 Task: Add an event with the title Casual Team Building Challenge, date '2024/05/14', time 7:00 AM to 9:00 AM, logged in from the account softage.10@softage.netand send the event invitation to softage.7@softage.net and softage.8@softage.net. Set a reminder for the event 12 hour before
Action: Mouse moved to (69, 108)
Screenshot: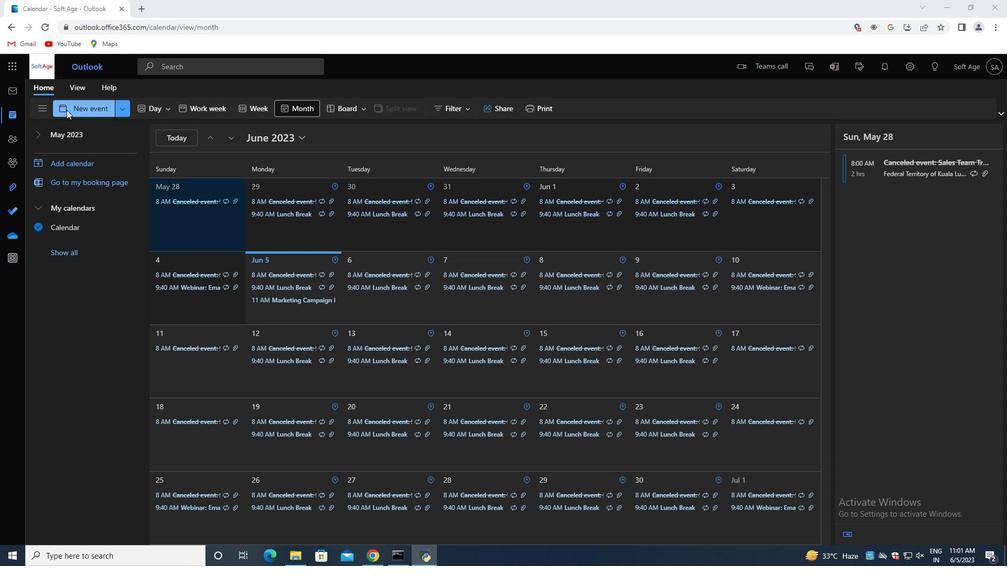 
Action: Mouse pressed left at (69, 108)
Screenshot: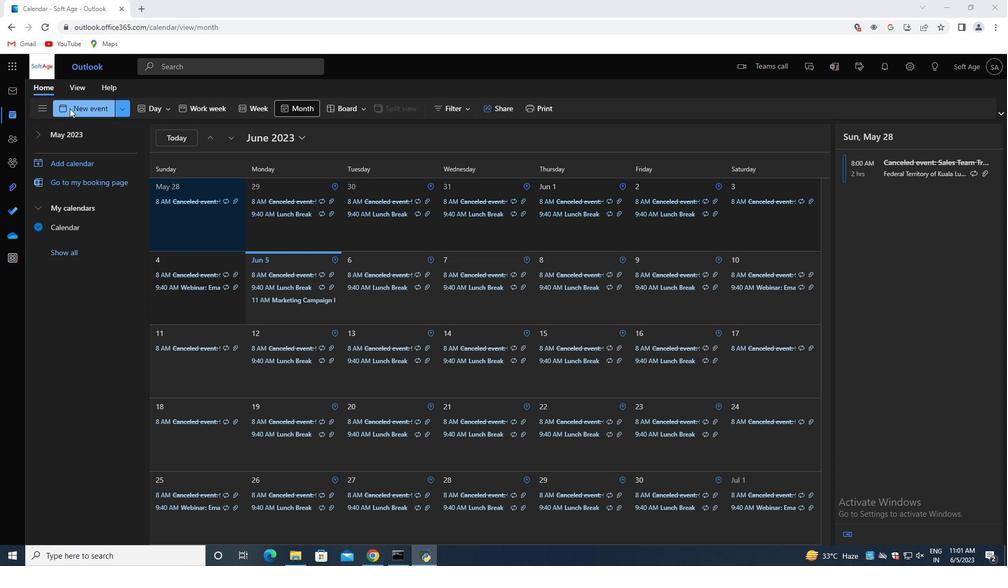 
Action: Mouse moved to (284, 169)
Screenshot: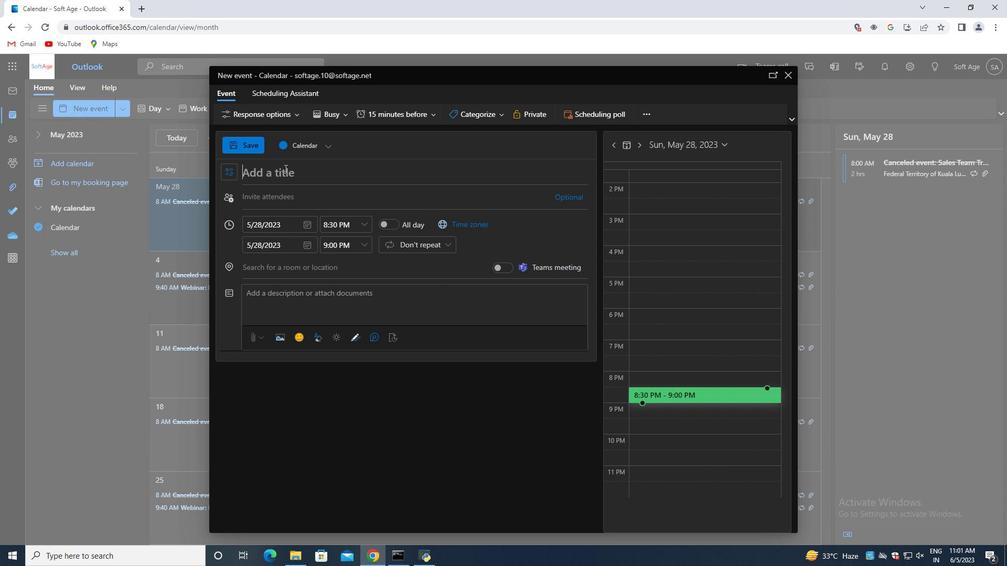 
Action: Mouse pressed left at (284, 169)
Screenshot: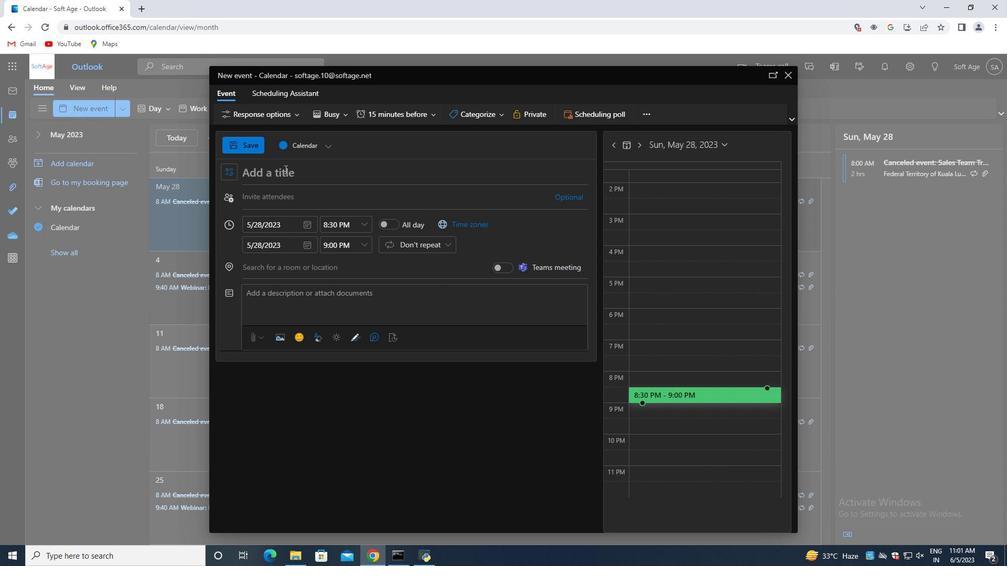 
Action: Key pressed <Key.shift>Casual<Key.space><Key.shift>Team<Key.space><Key.shift><Key.shift>Building<Key.space><Key.shift>Cgh<Key.backspace><Key.backspace>hallenge
Screenshot: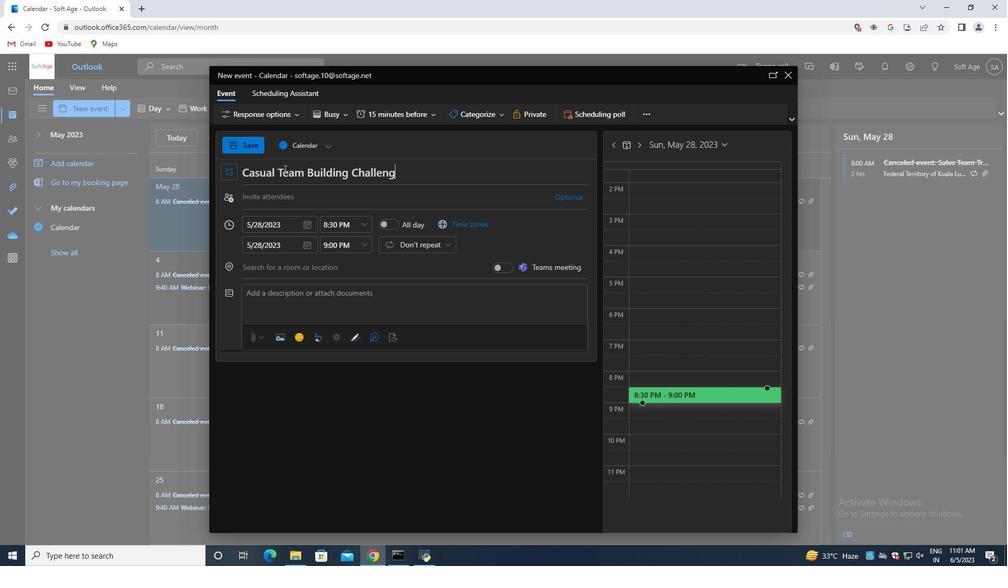 
Action: Mouse moved to (308, 226)
Screenshot: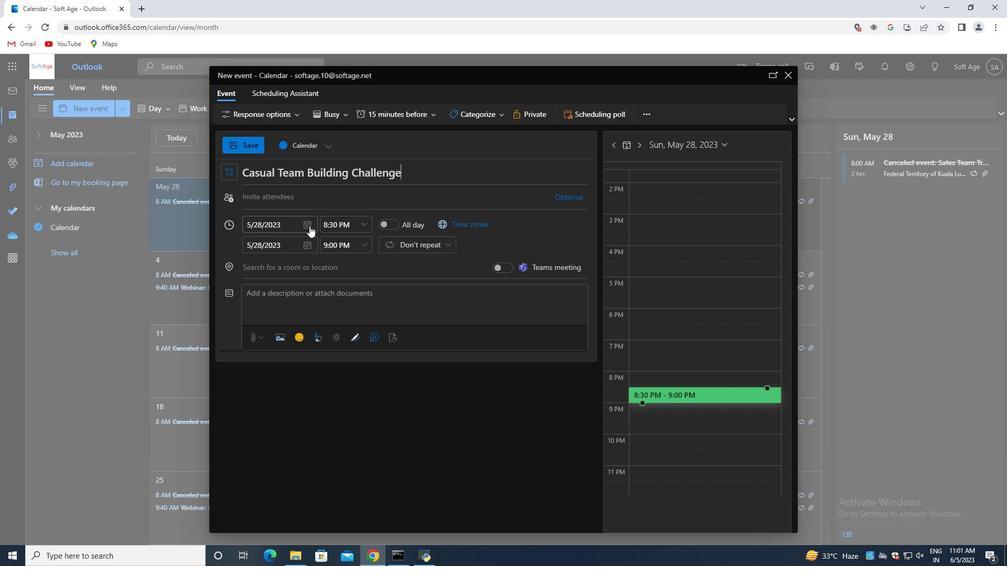 
Action: Mouse pressed left at (308, 226)
Screenshot: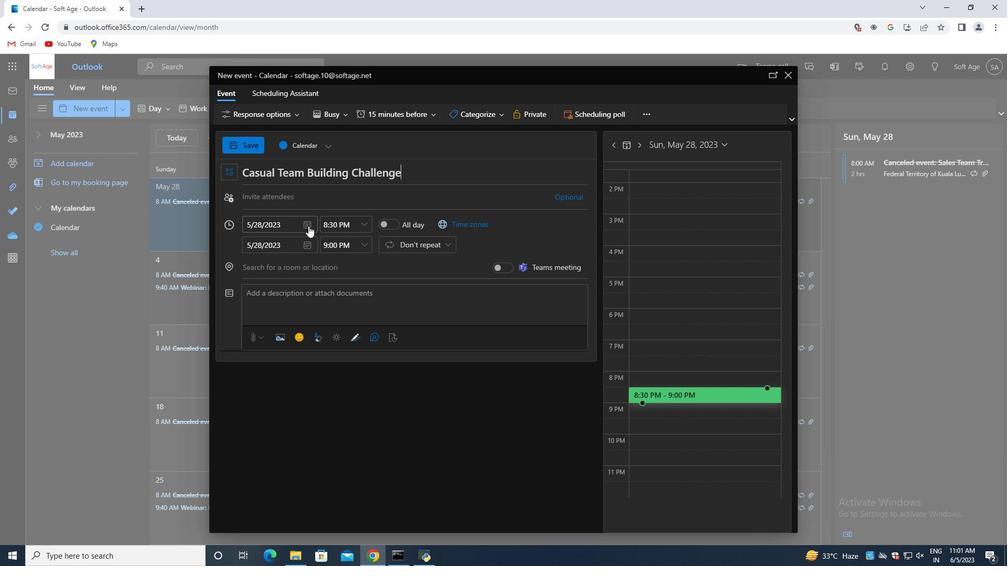 
Action: Mouse moved to (341, 250)
Screenshot: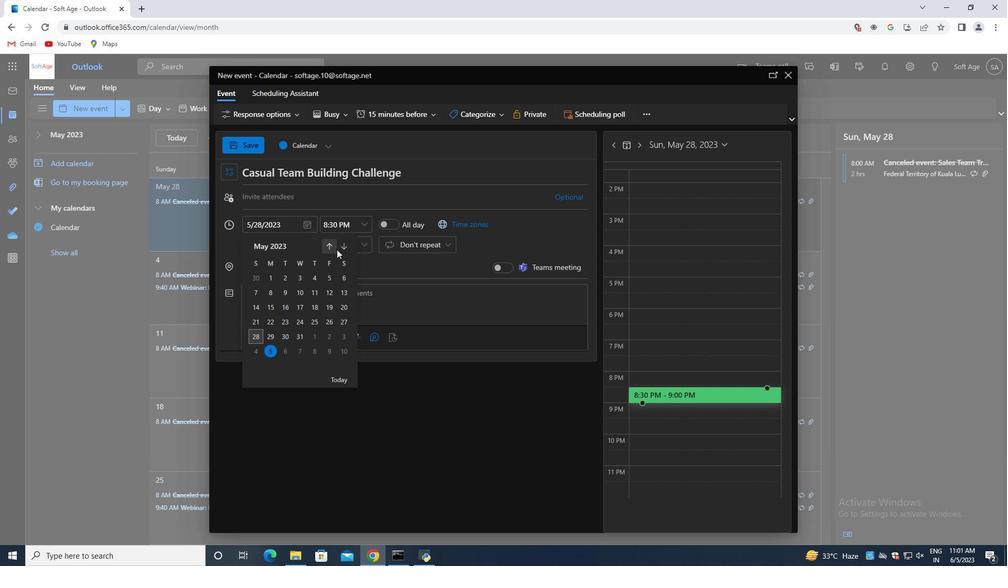 
Action: Mouse pressed left at (341, 250)
Screenshot: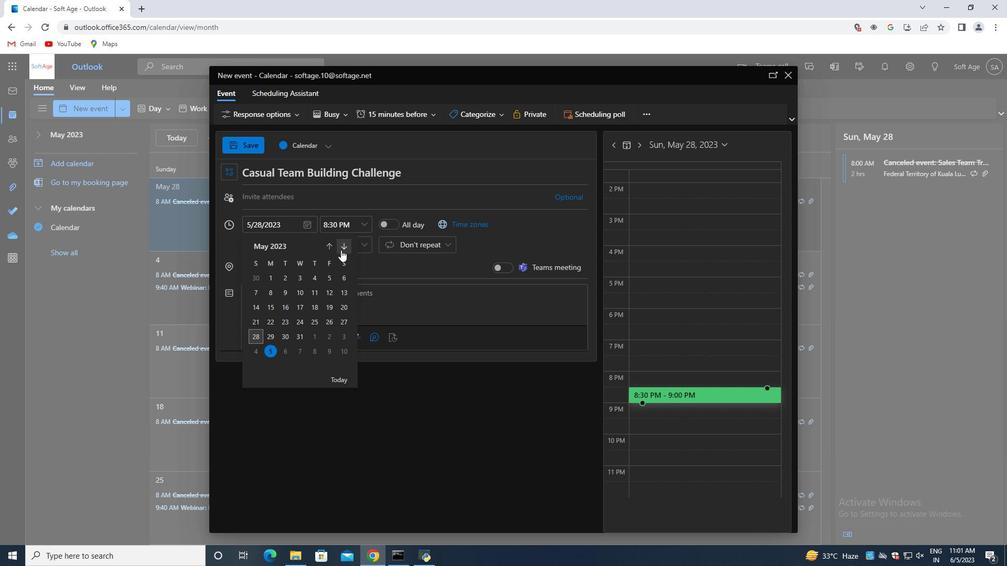 
Action: Mouse pressed left at (341, 250)
Screenshot: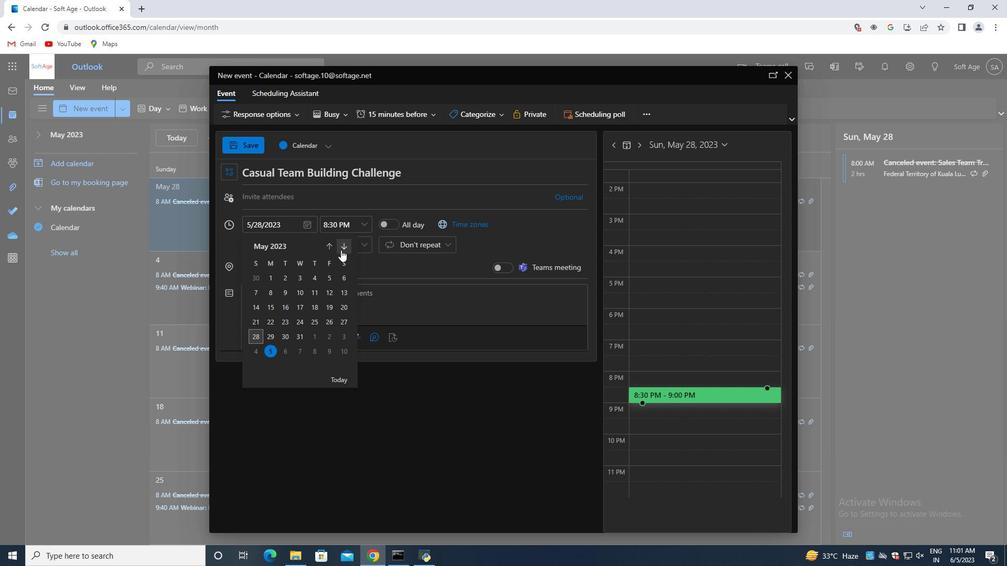 
Action: Mouse pressed left at (341, 250)
Screenshot: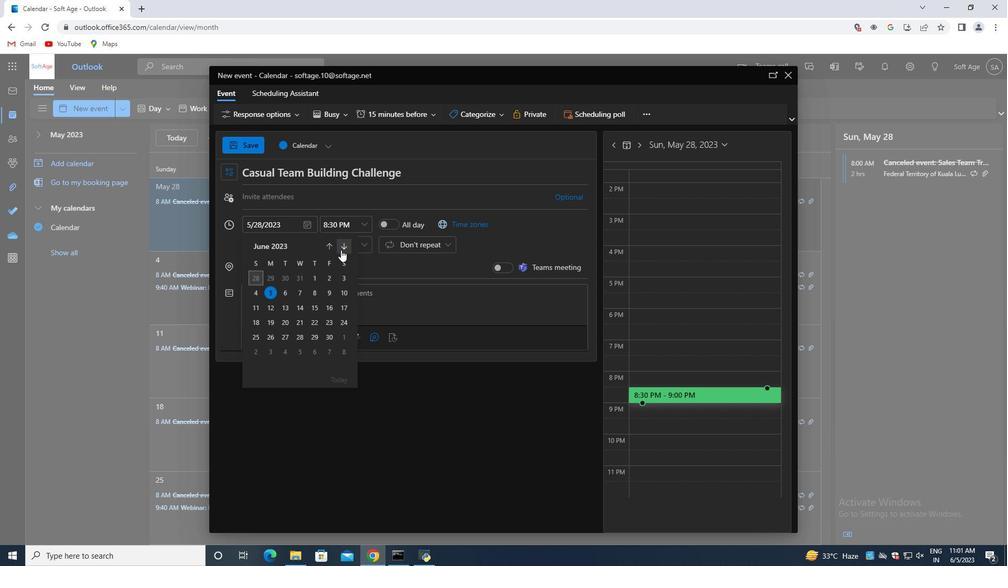 
Action: Mouse pressed left at (341, 250)
Screenshot: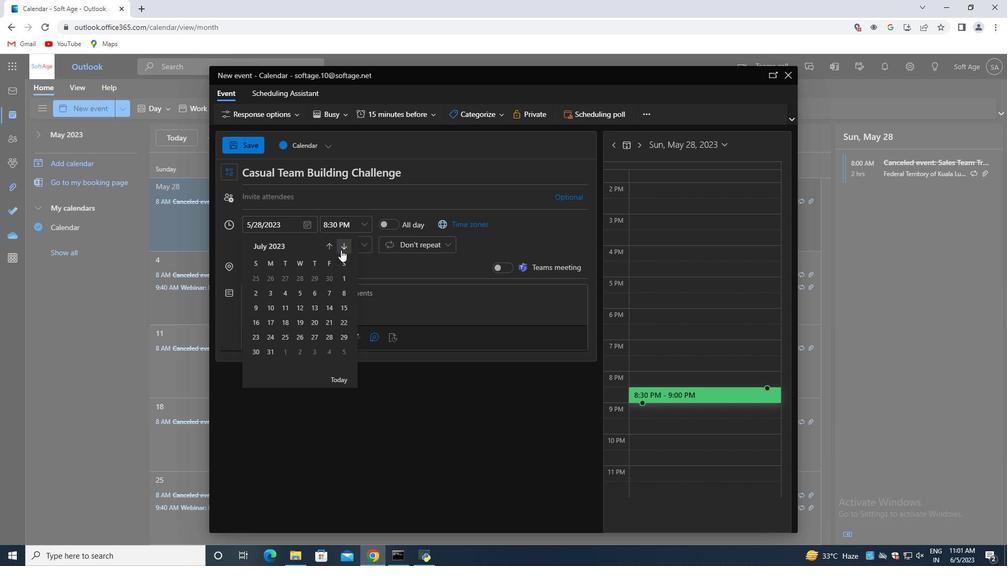 
Action: Mouse pressed left at (341, 250)
Screenshot: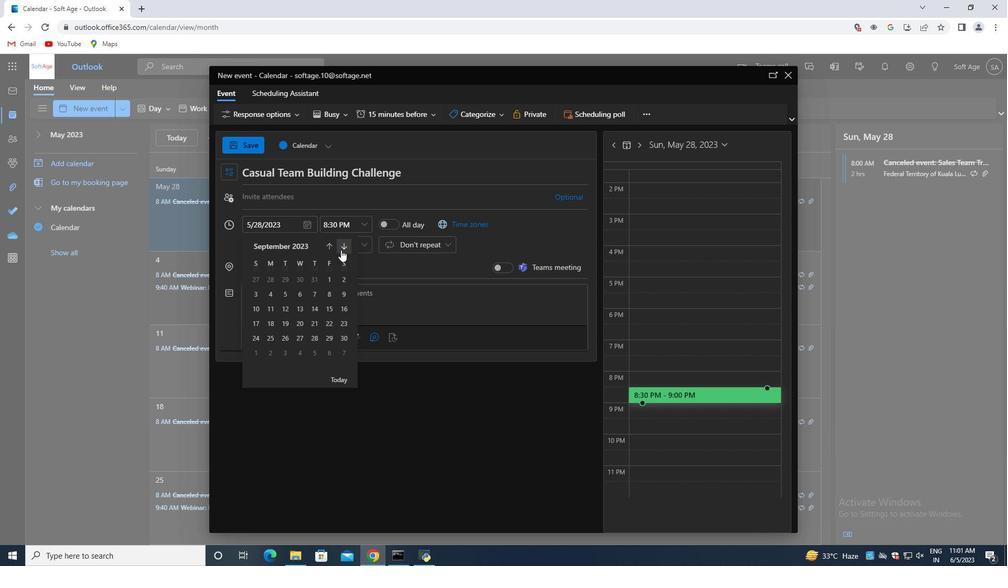 
Action: Mouse pressed left at (341, 250)
Screenshot: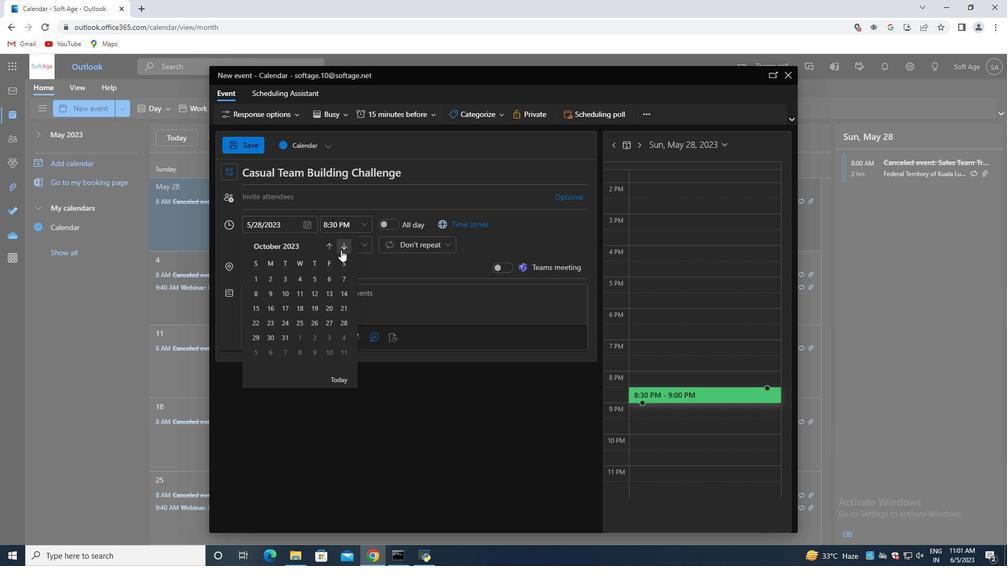 
Action: Mouse pressed left at (341, 250)
Screenshot: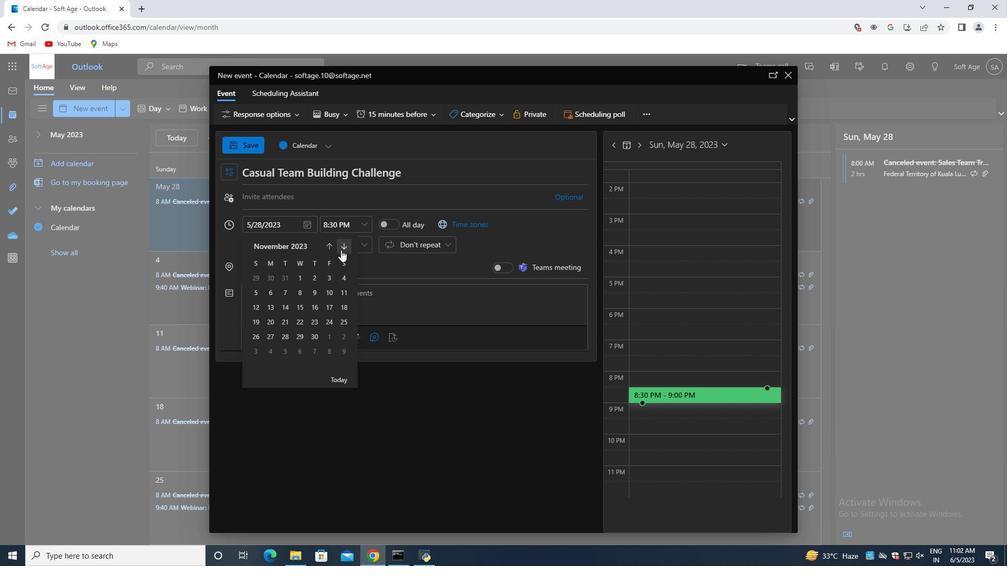 
Action: Mouse pressed left at (341, 250)
Screenshot: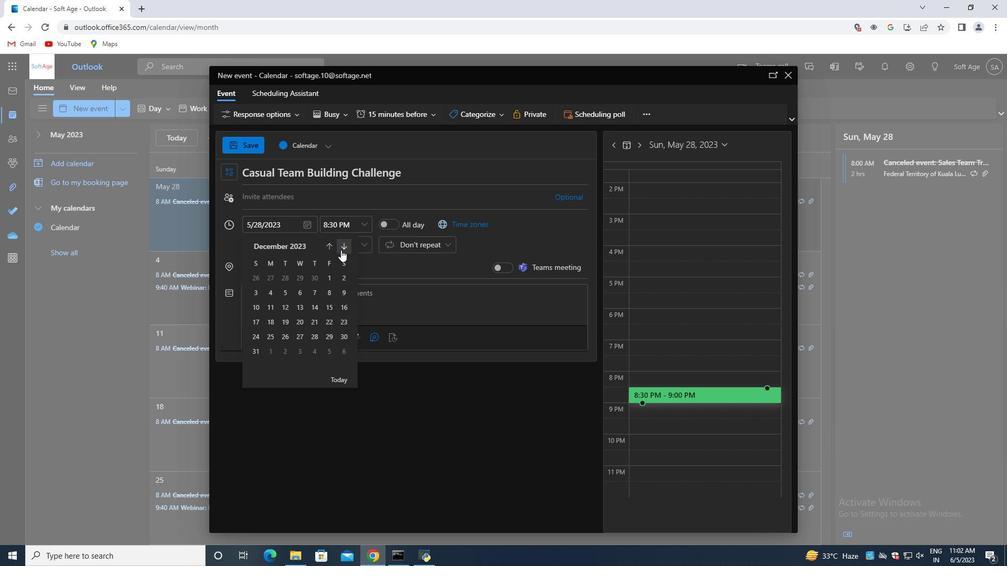 
Action: Mouse pressed left at (341, 250)
Screenshot: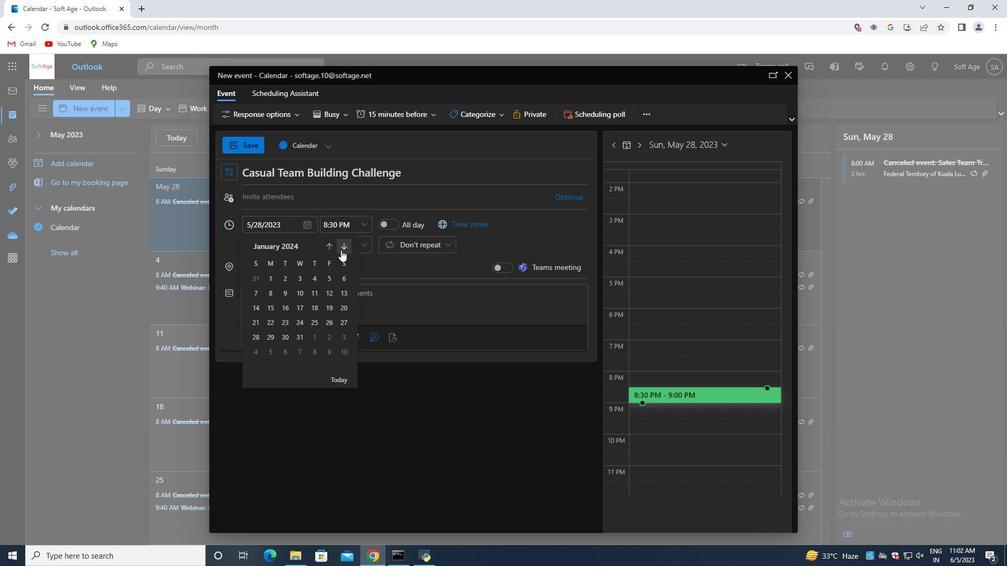 
Action: Mouse pressed left at (341, 250)
Screenshot: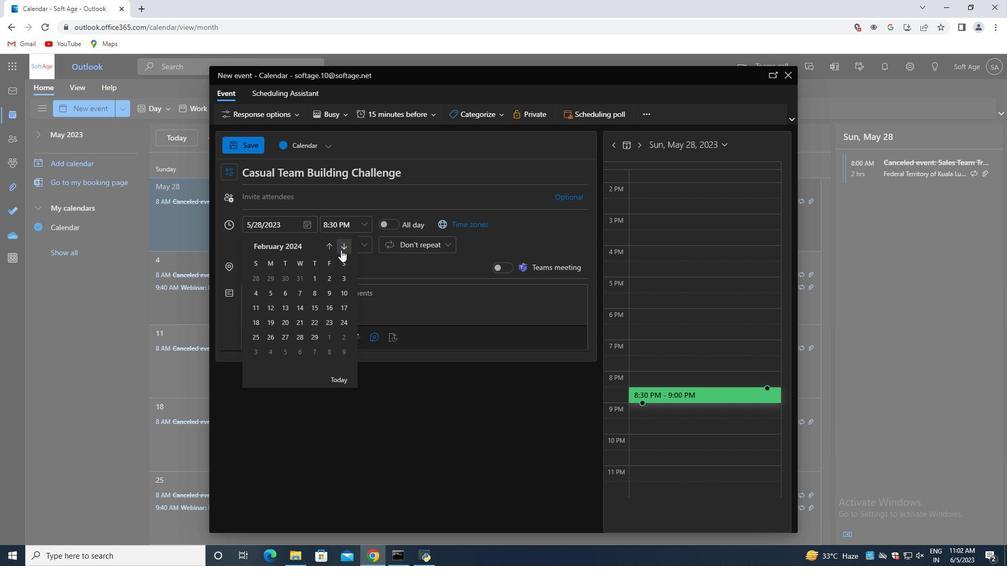 
Action: Mouse pressed left at (341, 250)
Screenshot: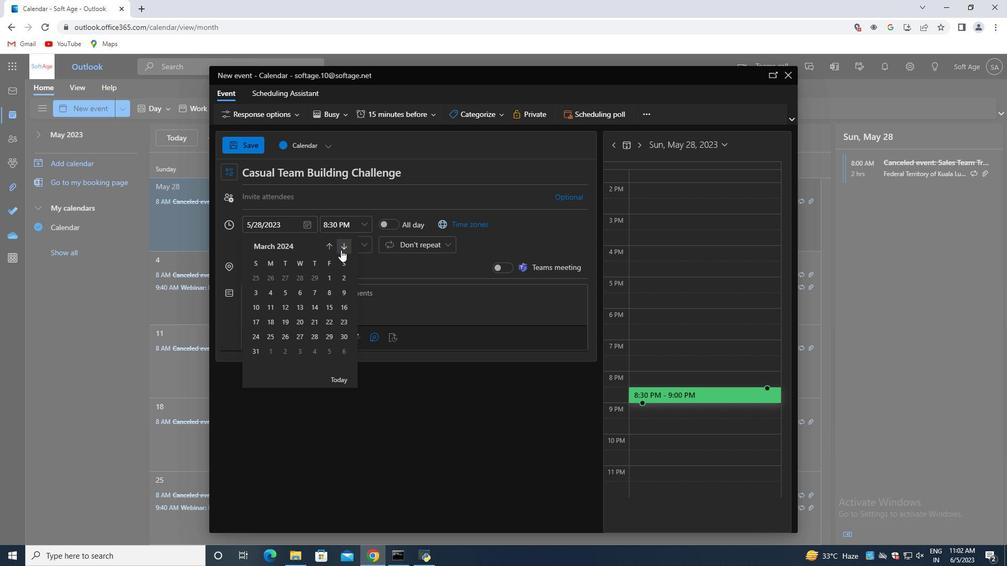 
Action: Mouse pressed left at (341, 250)
Screenshot: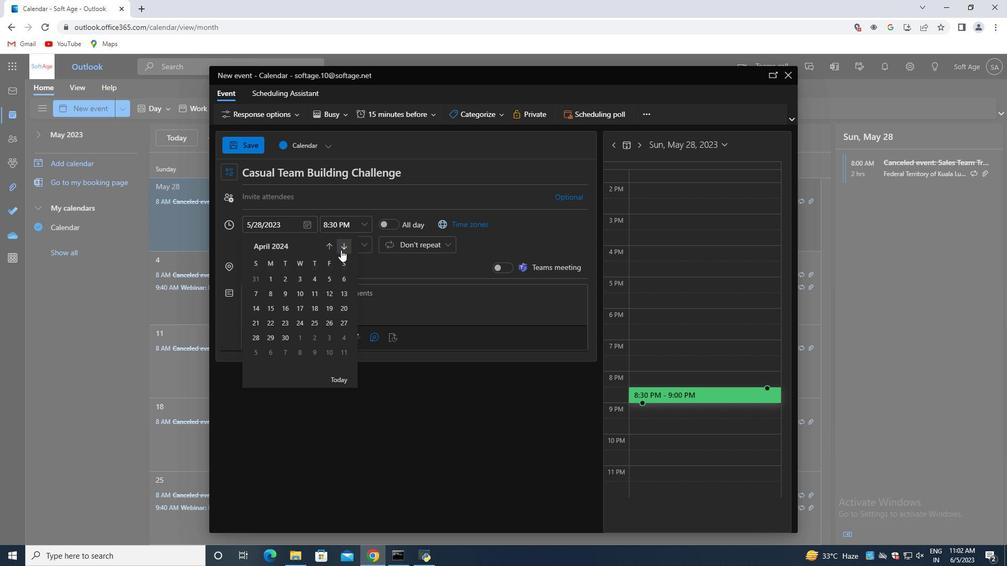 
Action: Mouse moved to (283, 306)
Screenshot: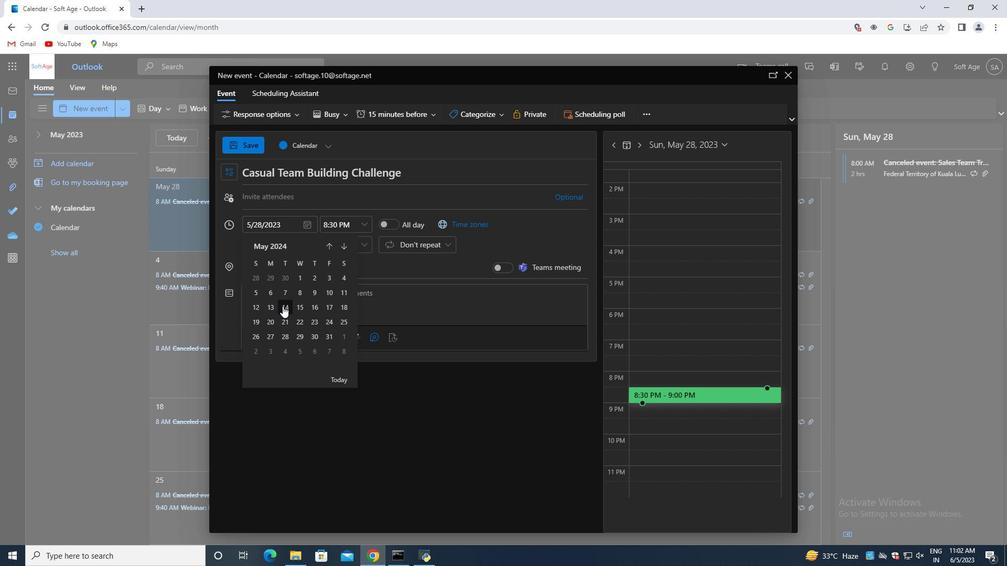 
Action: Mouse pressed left at (283, 306)
Screenshot: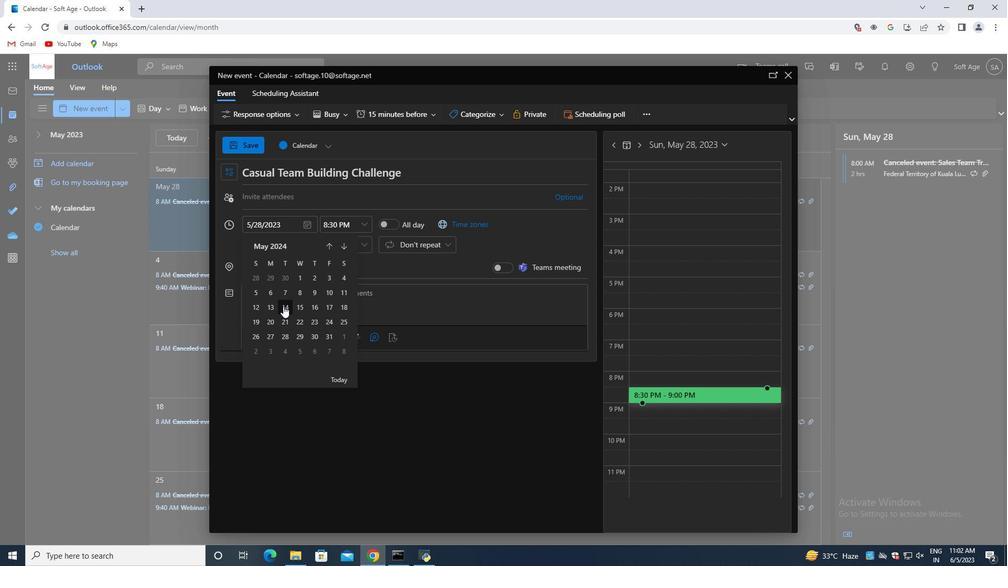 
Action: Mouse moved to (363, 226)
Screenshot: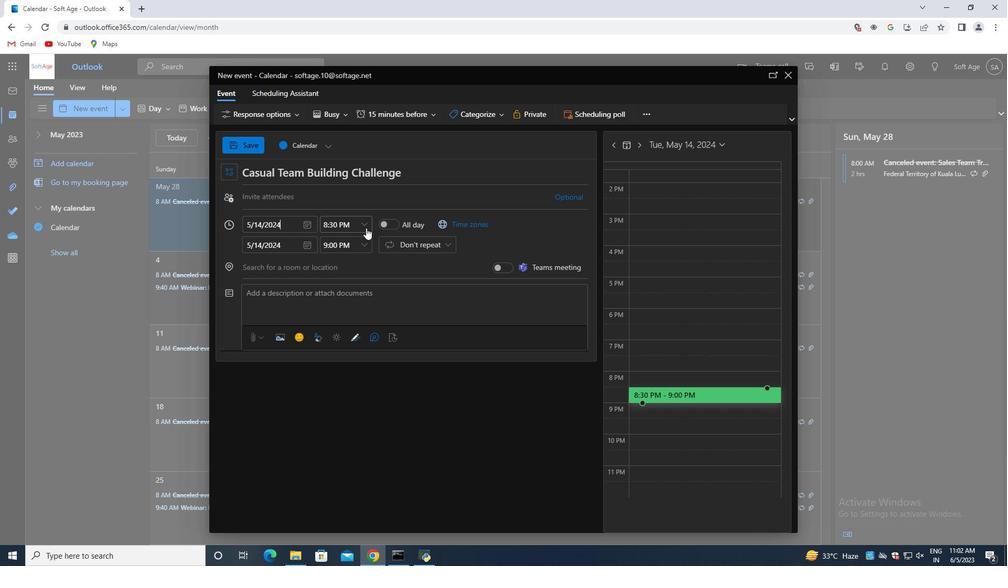 
Action: Mouse pressed left at (363, 226)
Screenshot: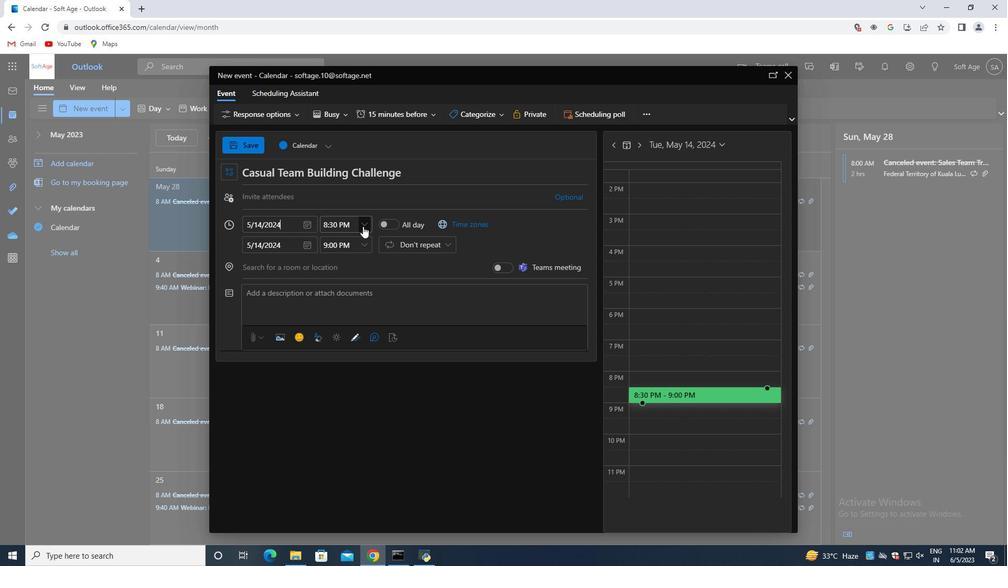 
Action: Mouse moved to (349, 280)
Screenshot: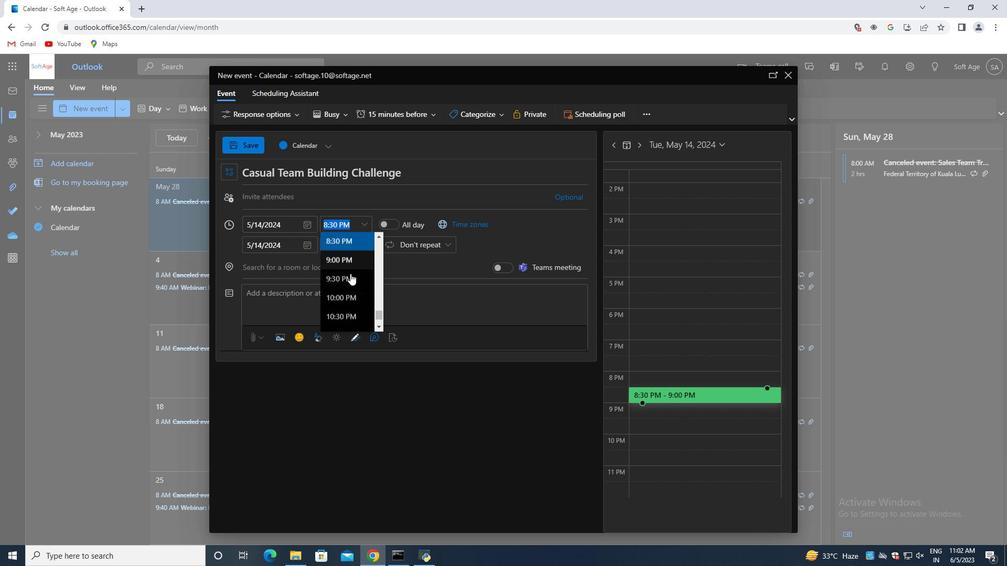 
Action: Mouse scrolled (349, 281) with delta (0, 0)
Screenshot: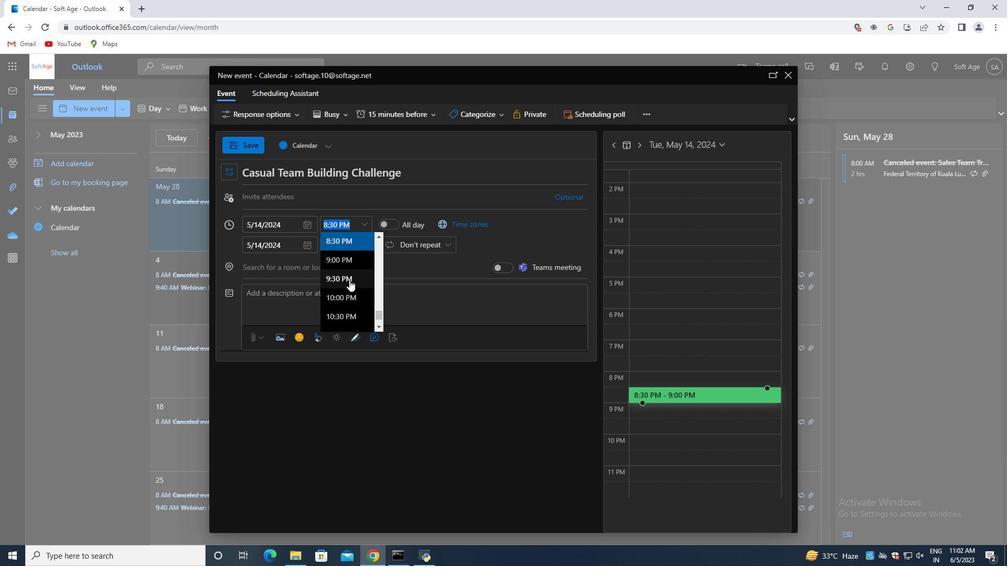 
Action: Mouse scrolled (349, 281) with delta (0, 0)
Screenshot: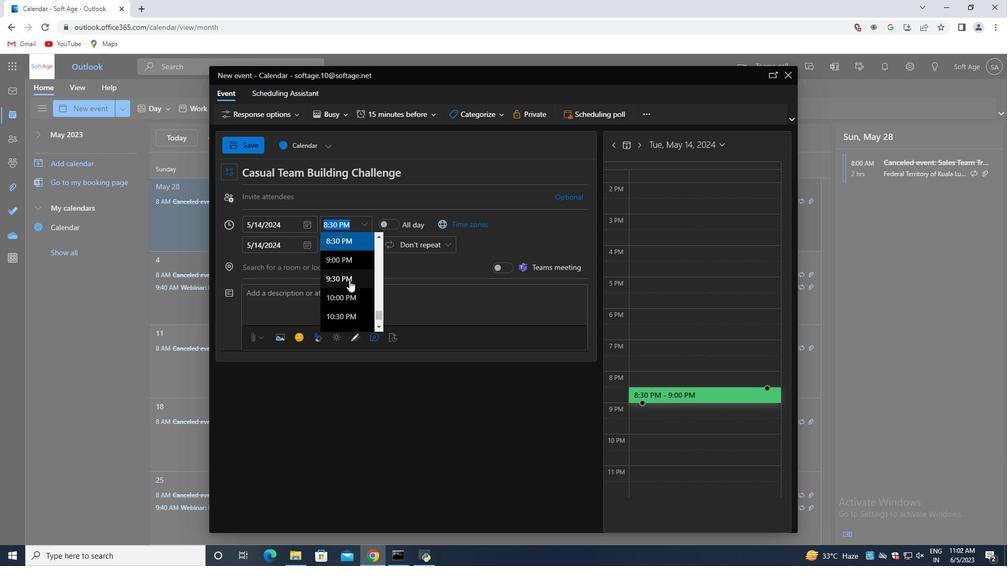 
Action: Mouse scrolled (349, 281) with delta (0, 0)
Screenshot: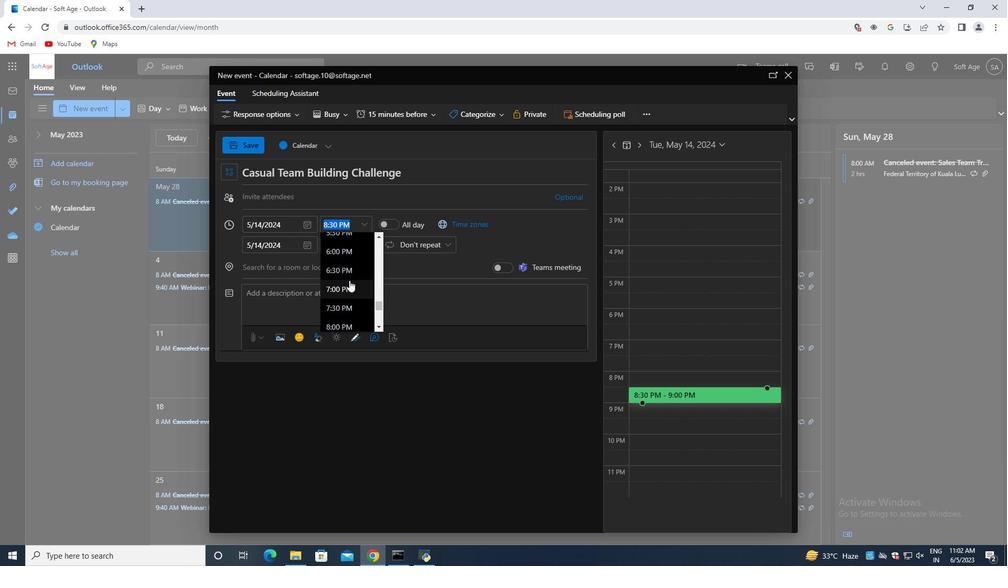 
Action: Mouse scrolled (349, 281) with delta (0, 0)
Screenshot: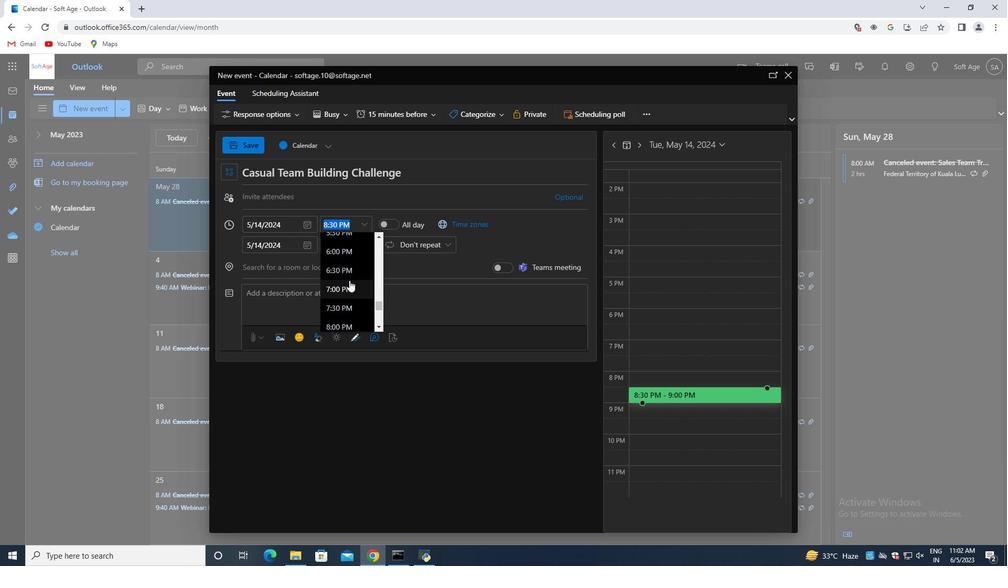 
Action: Mouse scrolled (349, 281) with delta (0, 0)
Screenshot: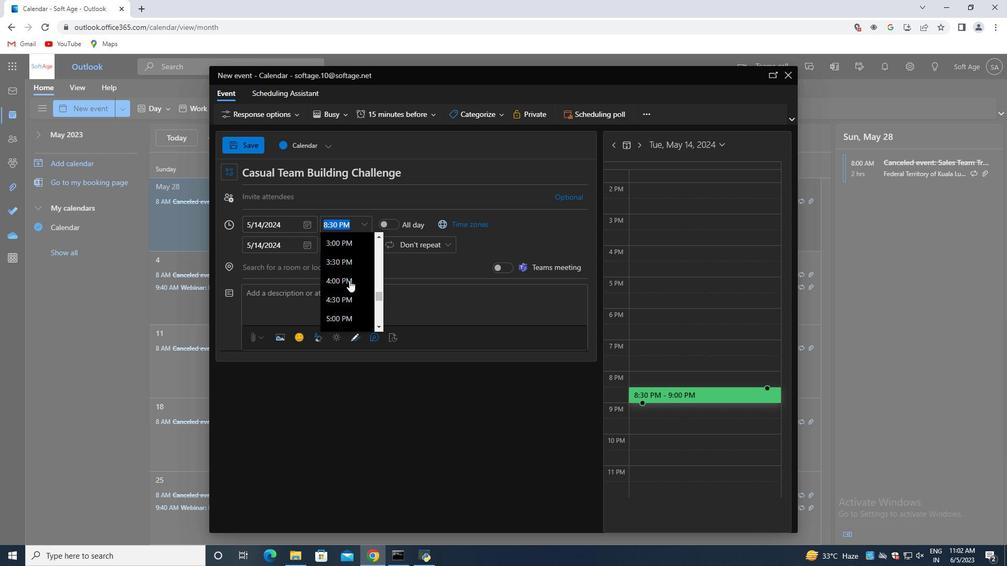 
Action: Mouse scrolled (349, 281) with delta (0, 0)
Screenshot: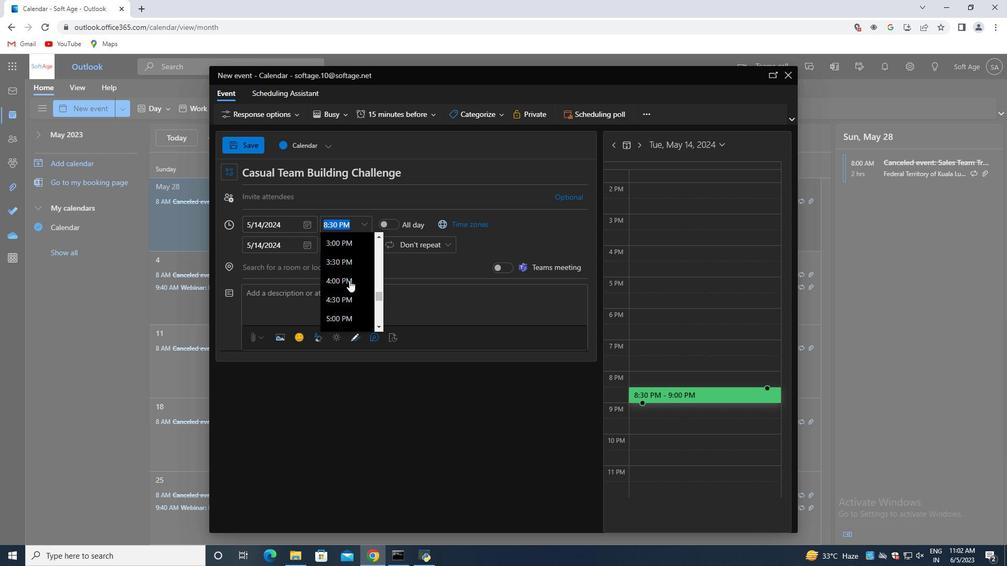 
Action: Mouse scrolled (349, 281) with delta (0, 0)
Screenshot: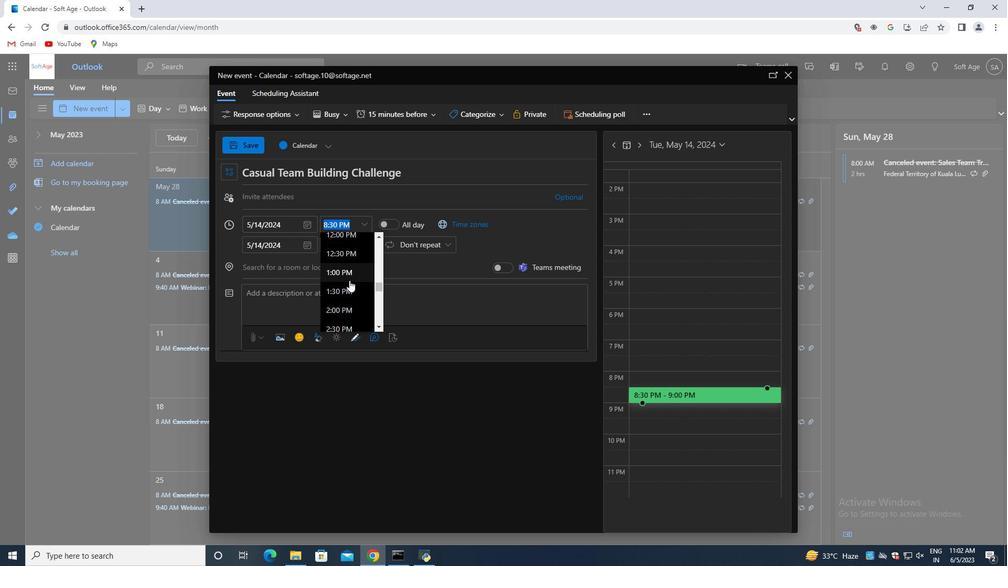 
Action: Mouse scrolled (349, 281) with delta (0, 0)
Screenshot: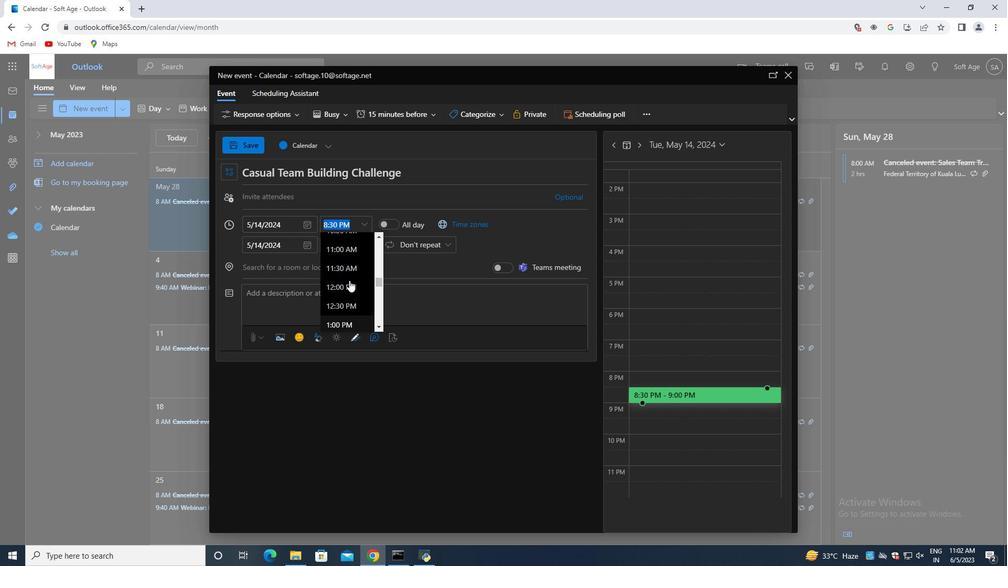 
Action: Mouse scrolled (349, 281) with delta (0, 0)
Screenshot: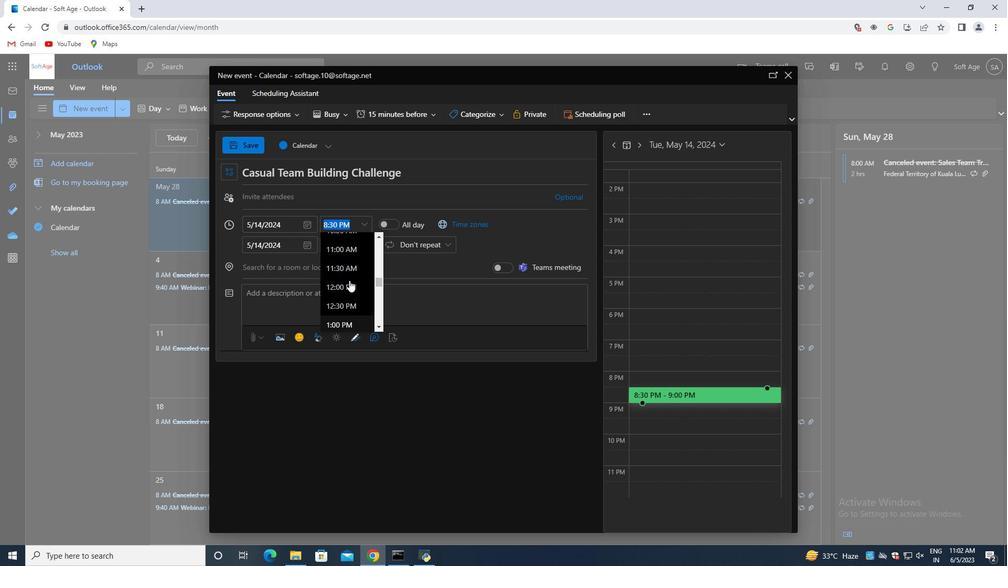 
Action: Mouse scrolled (349, 281) with delta (0, 0)
Screenshot: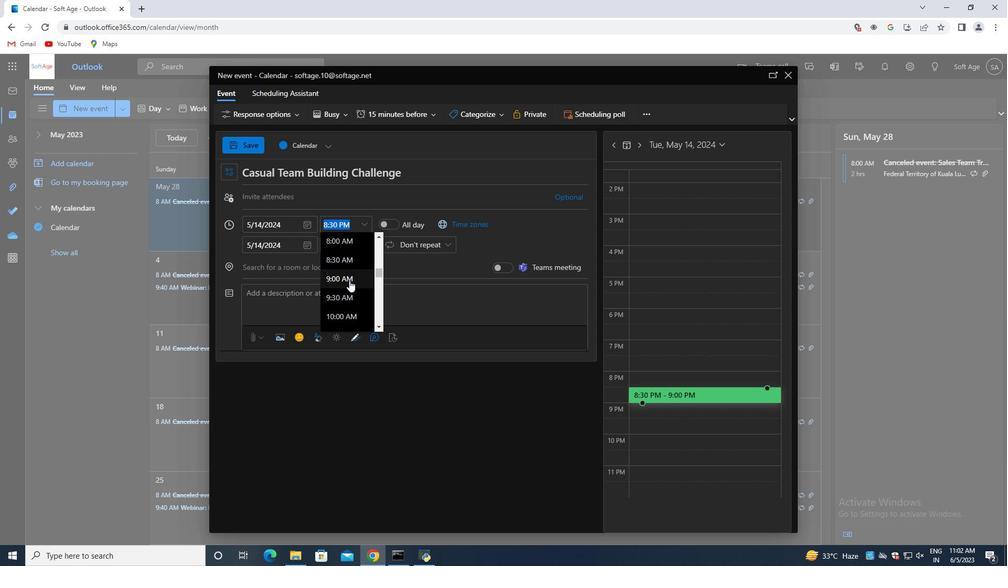 
Action: Mouse moved to (339, 259)
Screenshot: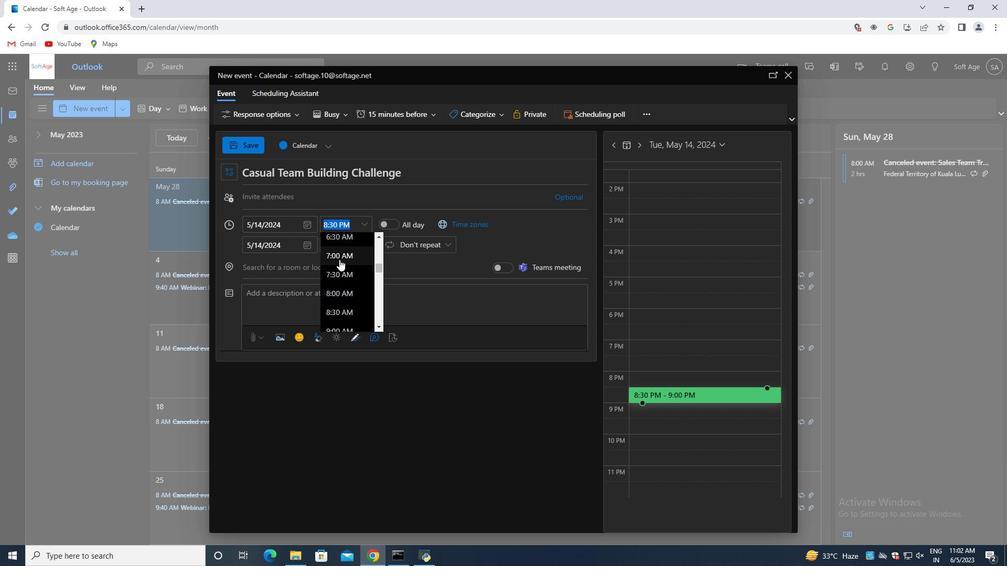 
Action: Mouse pressed left at (339, 259)
Screenshot: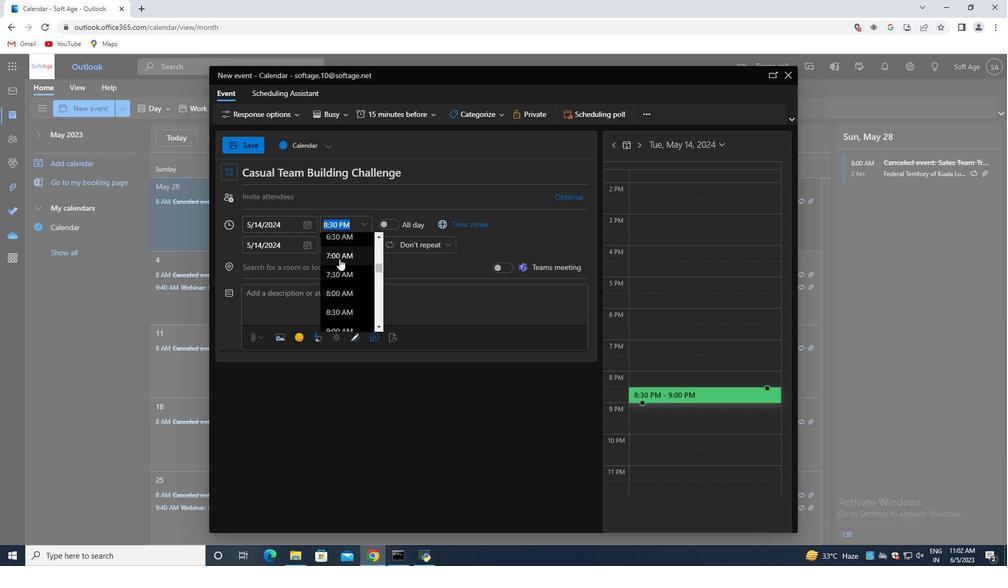 
Action: Mouse moved to (361, 247)
Screenshot: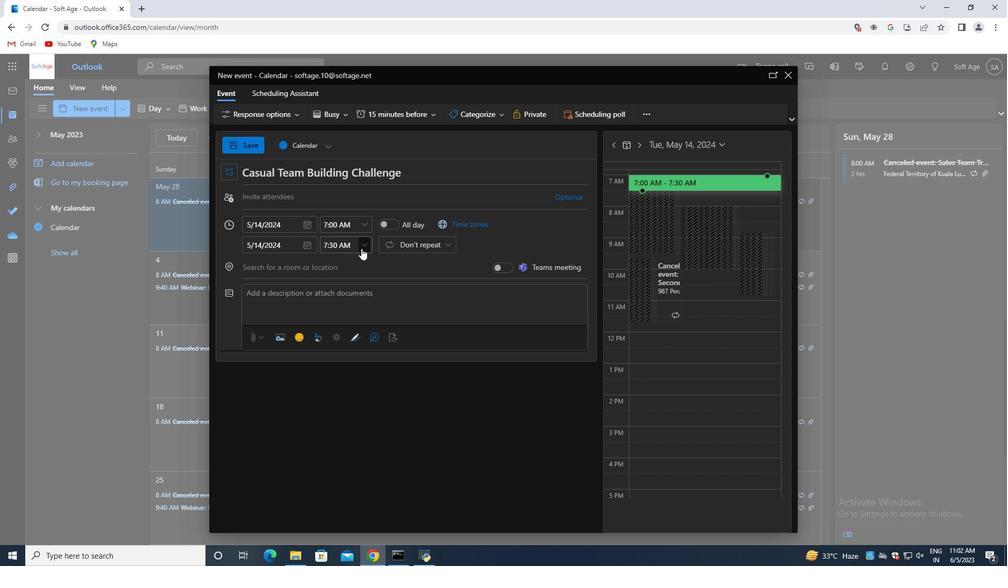 
Action: Mouse pressed left at (361, 247)
Screenshot: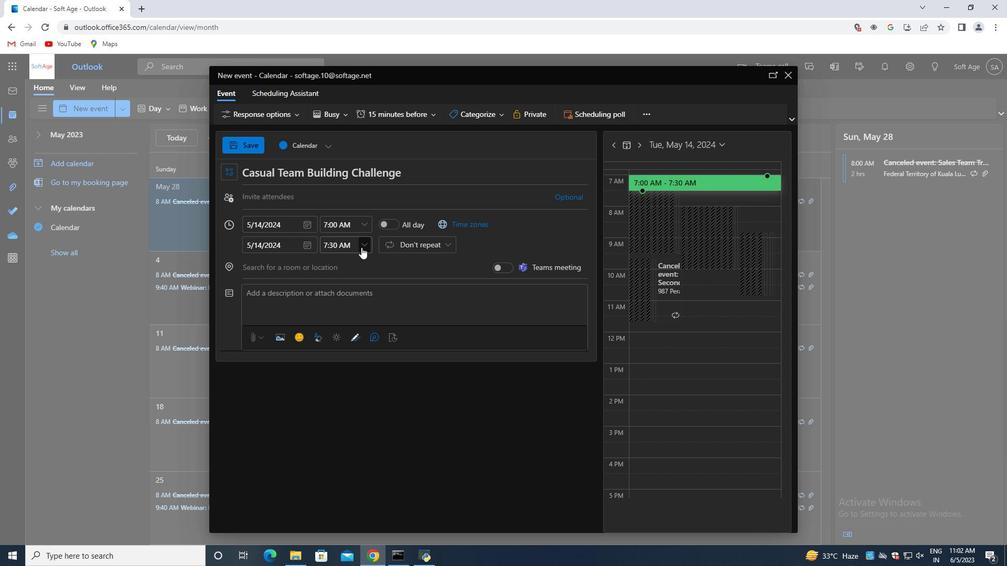 
Action: Mouse moved to (345, 316)
Screenshot: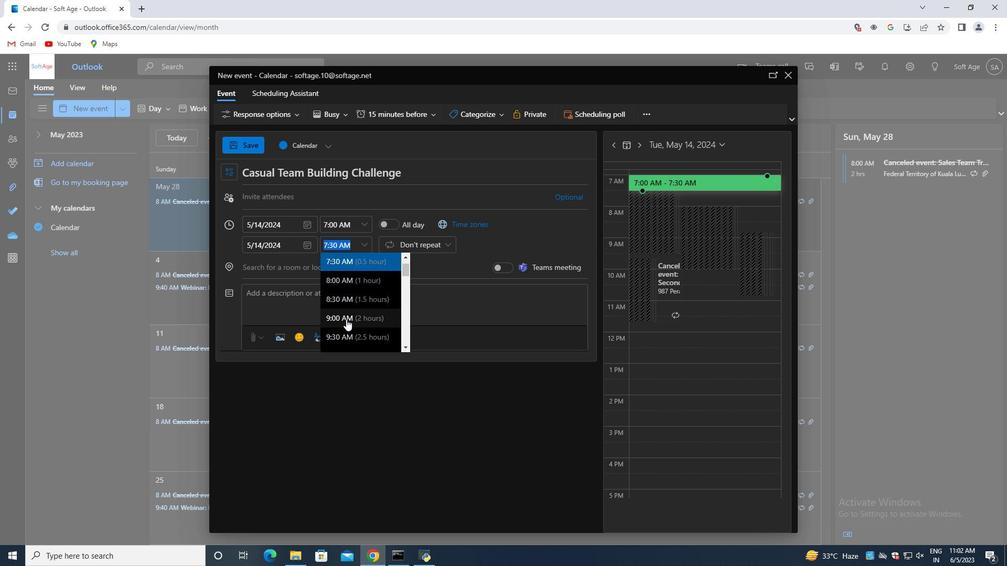 
Action: Mouse pressed left at (345, 316)
Screenshot: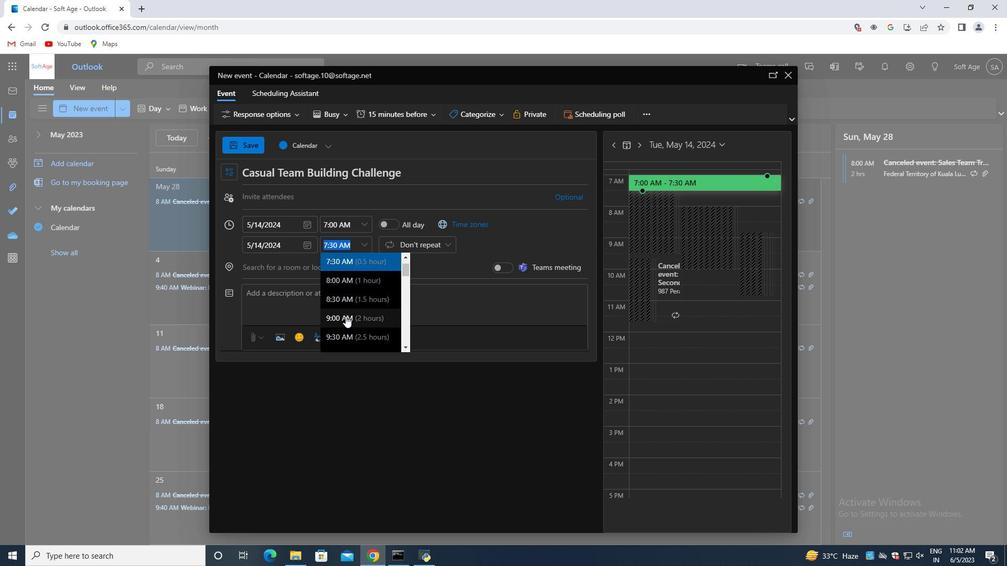 
Action: Mouse moved to (320, 198)
Screenshot: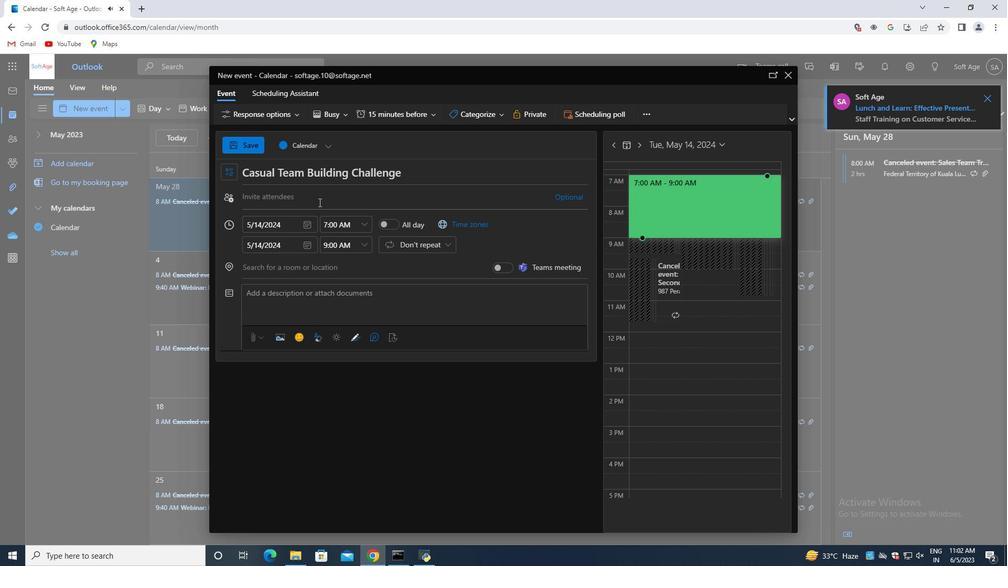 
Action: Mouse pressed left at (320, 198)
Screenshot: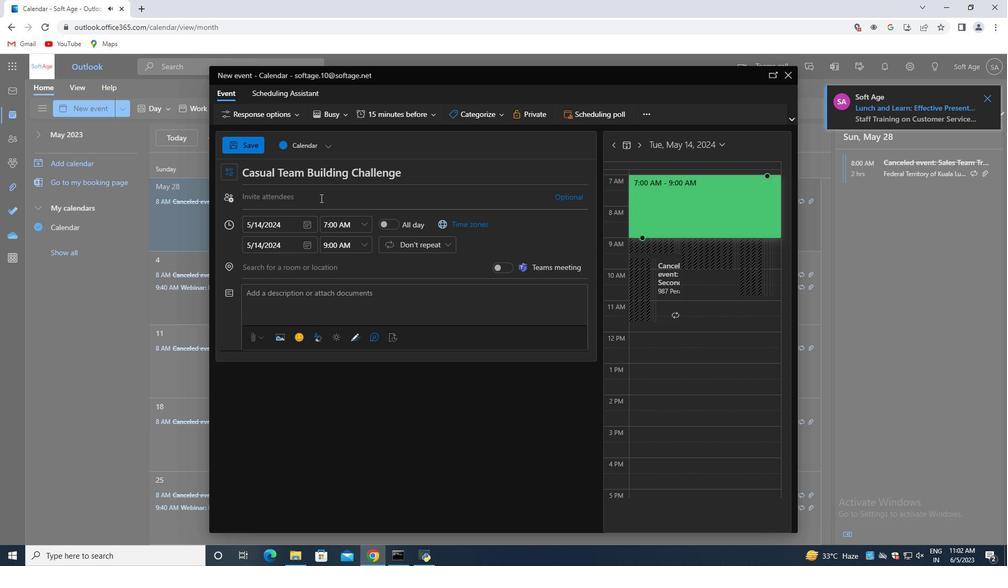 
Action: Key pressed softage.7<Key.shift>@softage.net<Key.enter>softage.8<Key.shift>@softage.net<Key.enter>
Screenshot: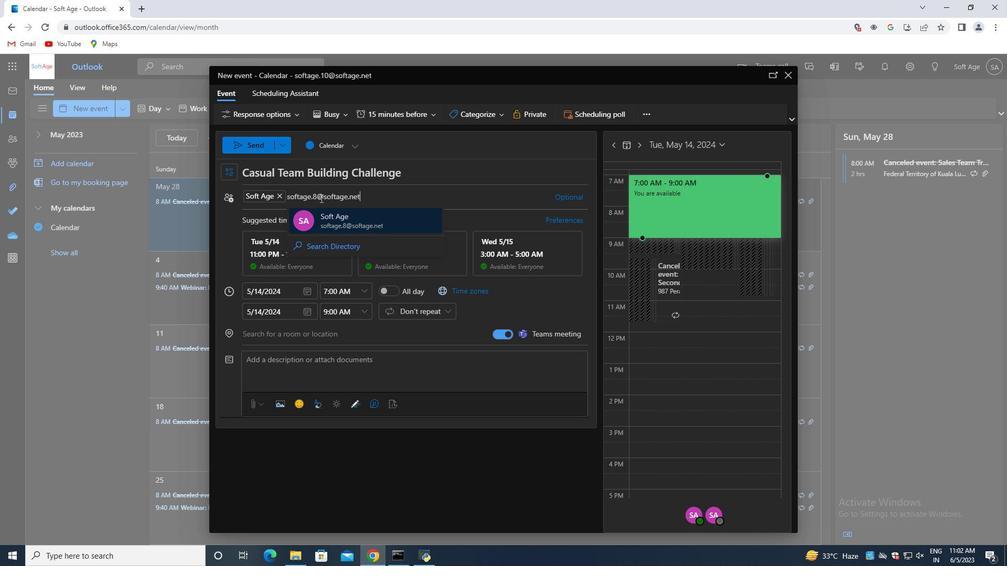
Action: Mouse moved to (374, 113)
Screenshot: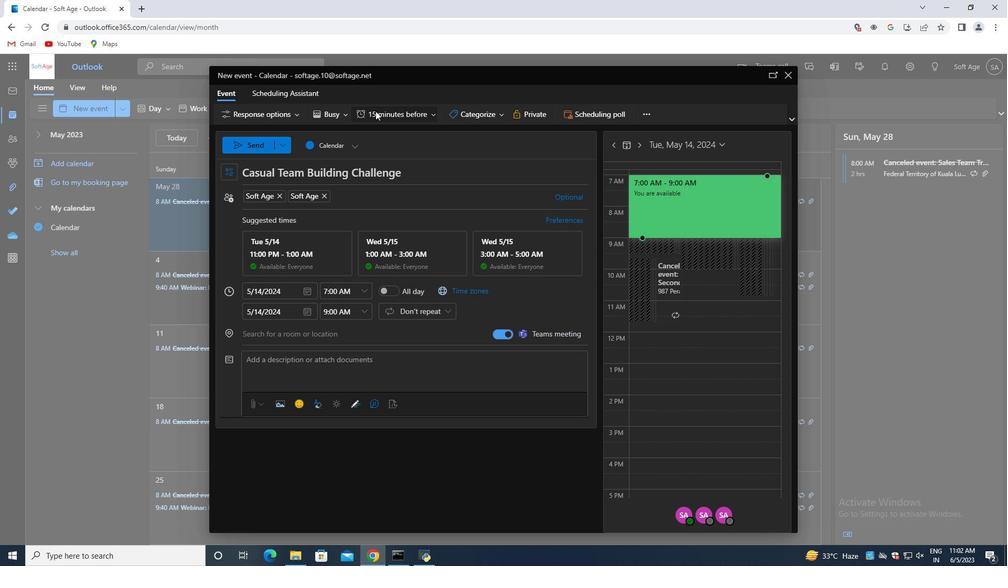 
Action: Mouse pressed left at (374, 113)
Screenshot: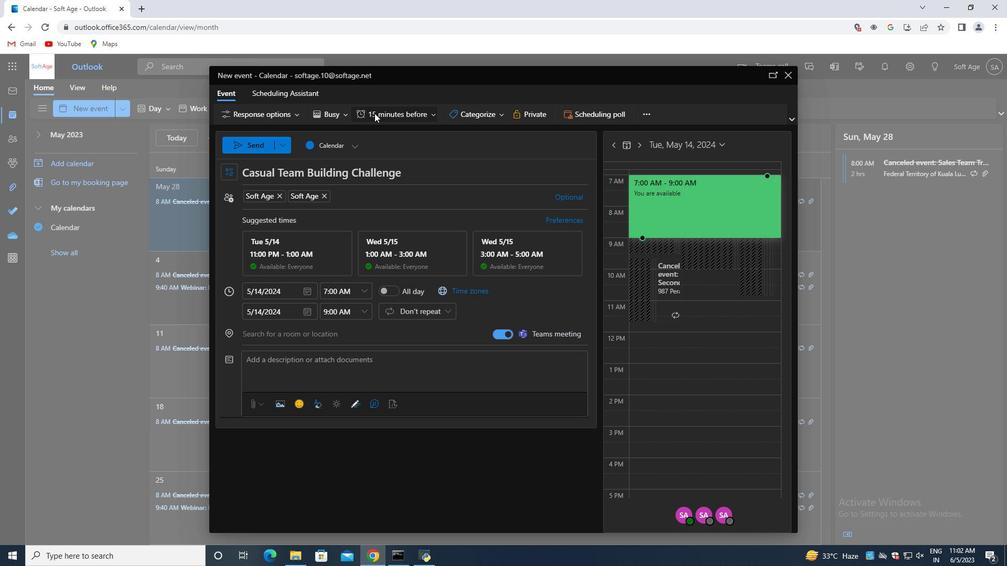 
Action: Mouse moved to (395, 270)
Screenshot: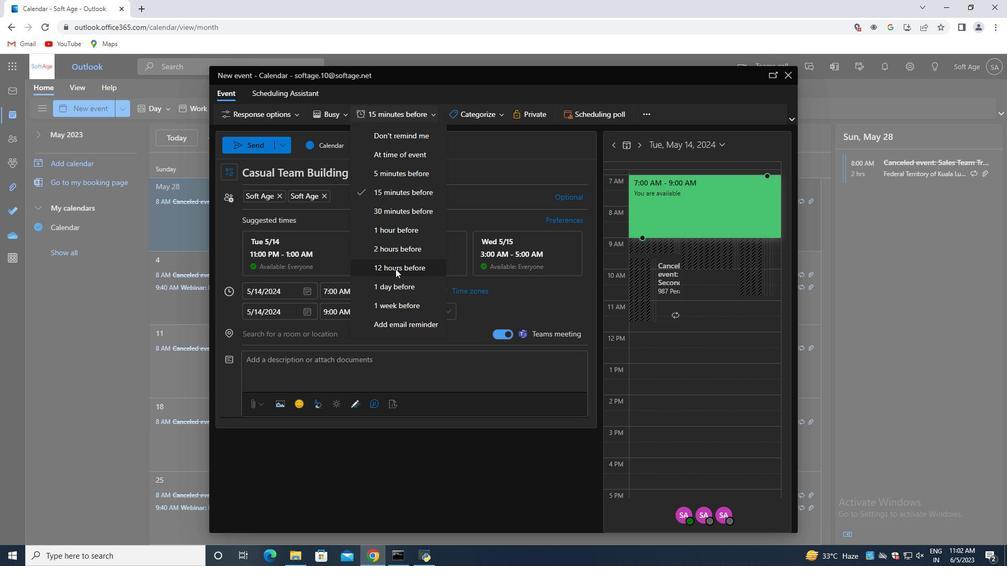 
Action: Mouse pressed left at (395, 270)
Screenshot: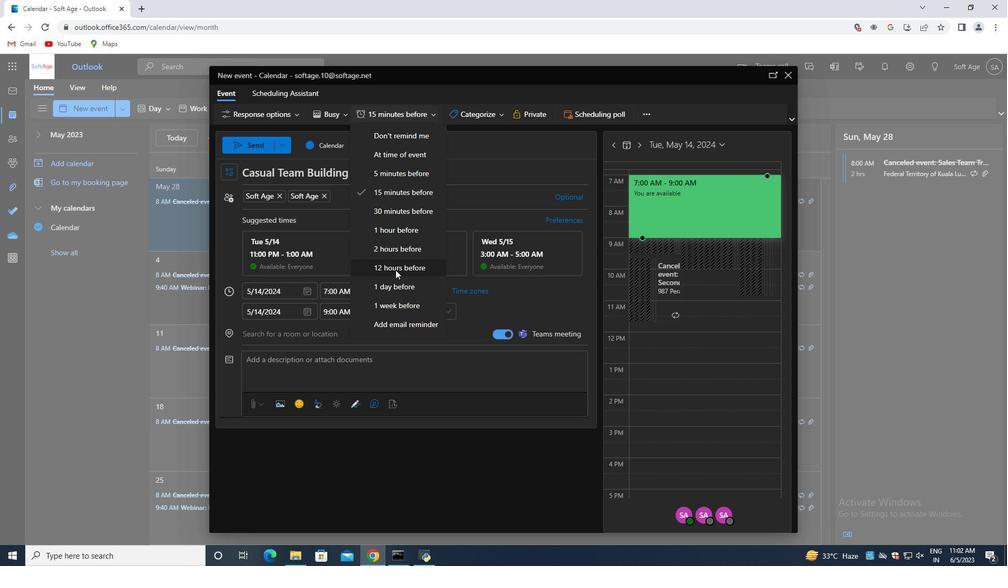 
Action: Mouse moved to (255, 146)
Screenshot: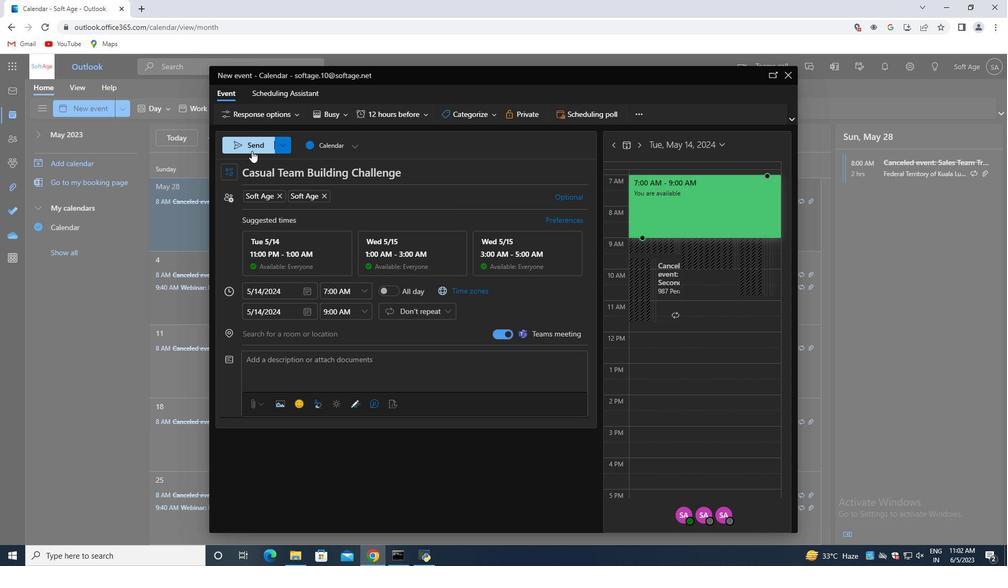 
Action: Mouse pressed left at (255, 146)
Screenshot: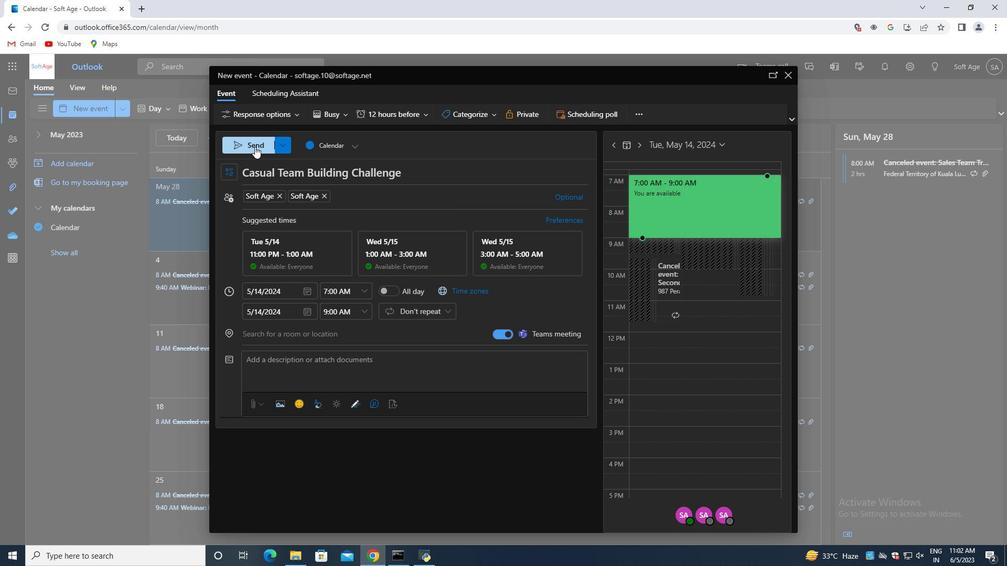 
